 Task: Add Nature's Way Alive Mens Gummy Vitamins to the cart.
Action: Mouse moved to (250, 120)
Screenshot: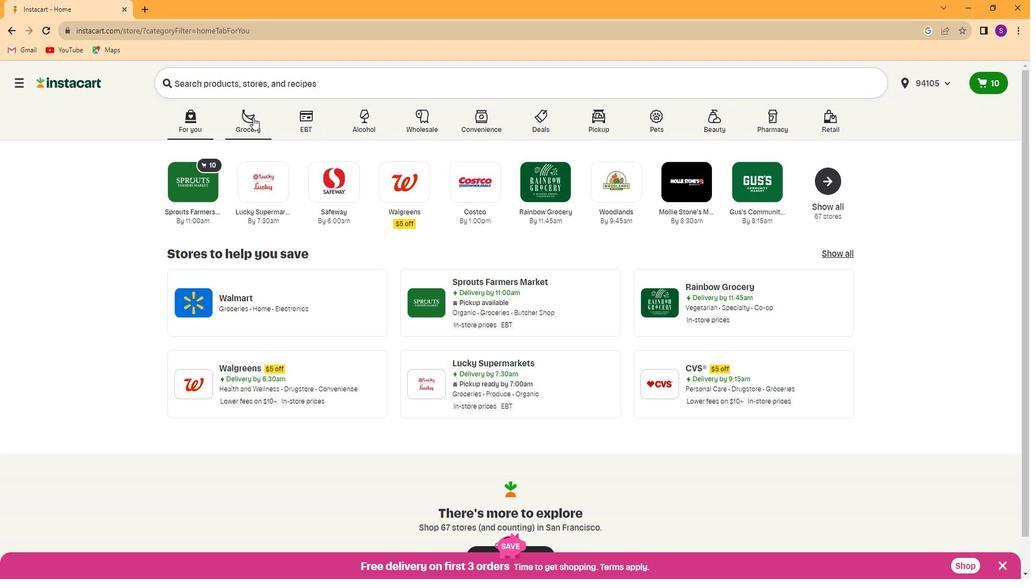 
Action: Mouse pressed left at (250, 120)
Screenshot: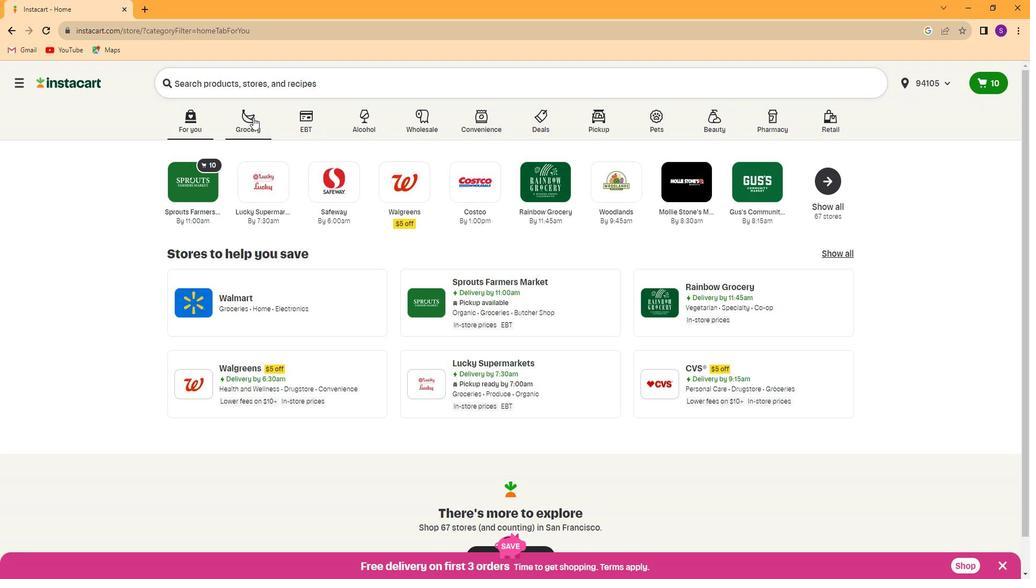 
Action: Mouse moved to (755, 203)
Screenshot: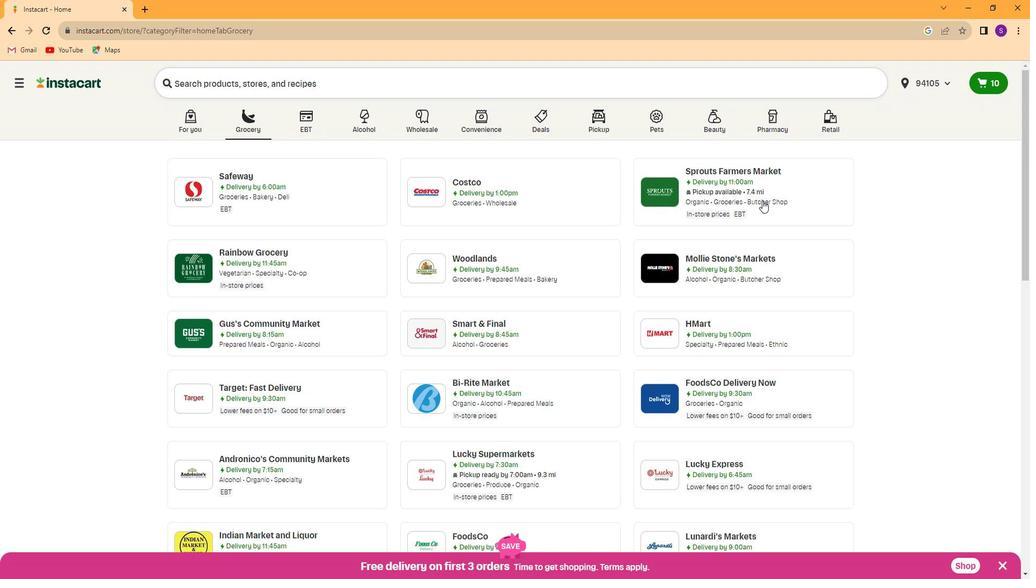 
Action: Mouse pressed left at (755, 203)
Screenshot: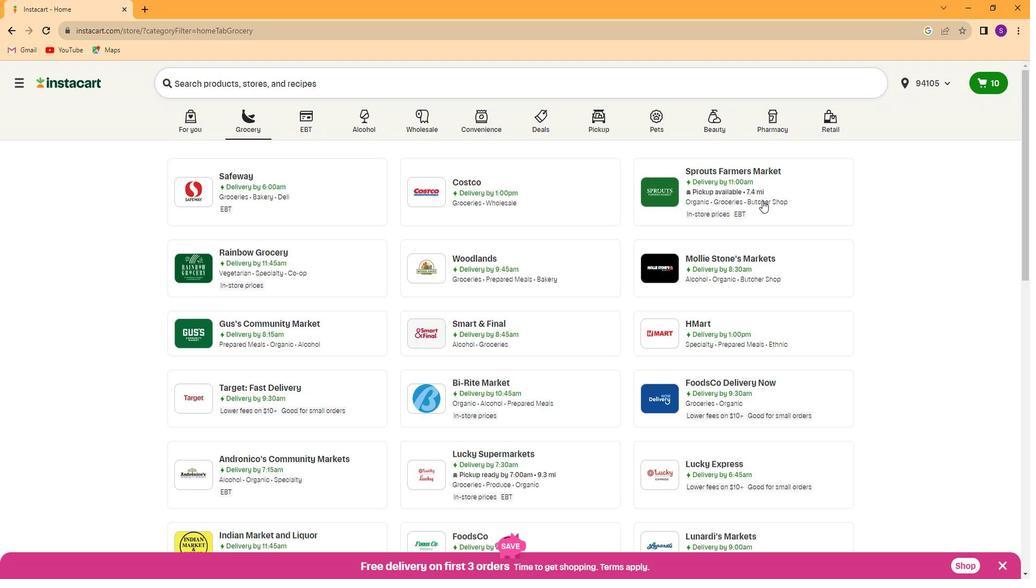 
Action: Mouse moved to (78, 418)
Screenshot: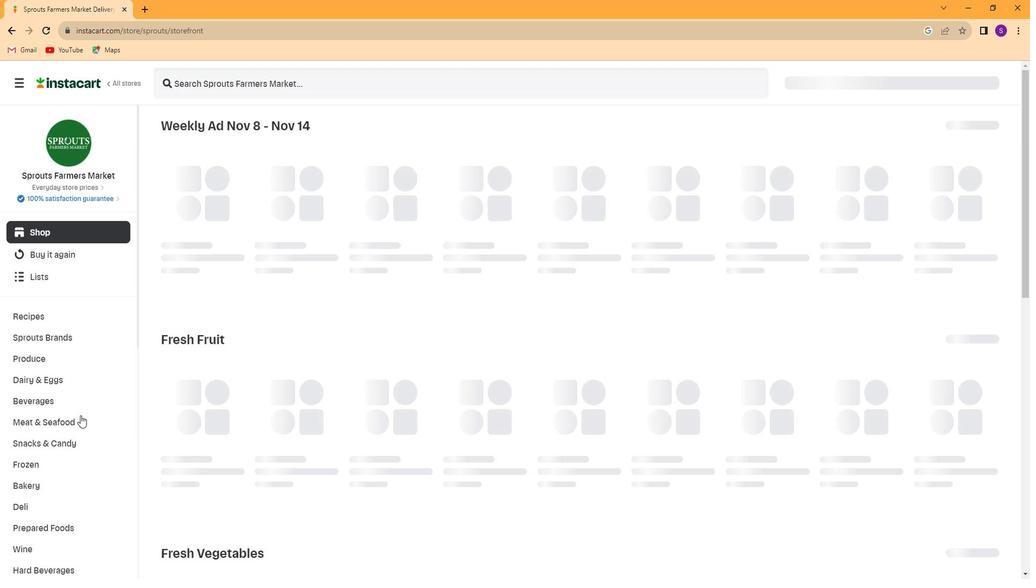 
Action: Mouse scrolled (78, 418) with delta (0, 0)
Screenshot: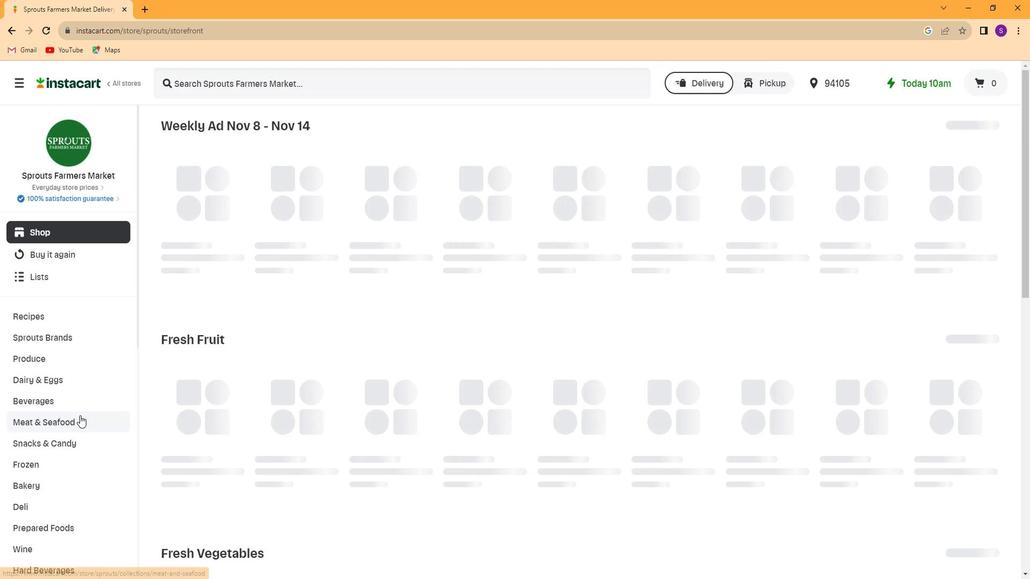 
Action: Mouse scrolled (78, 418) with delta (0, 0)
Screenshot: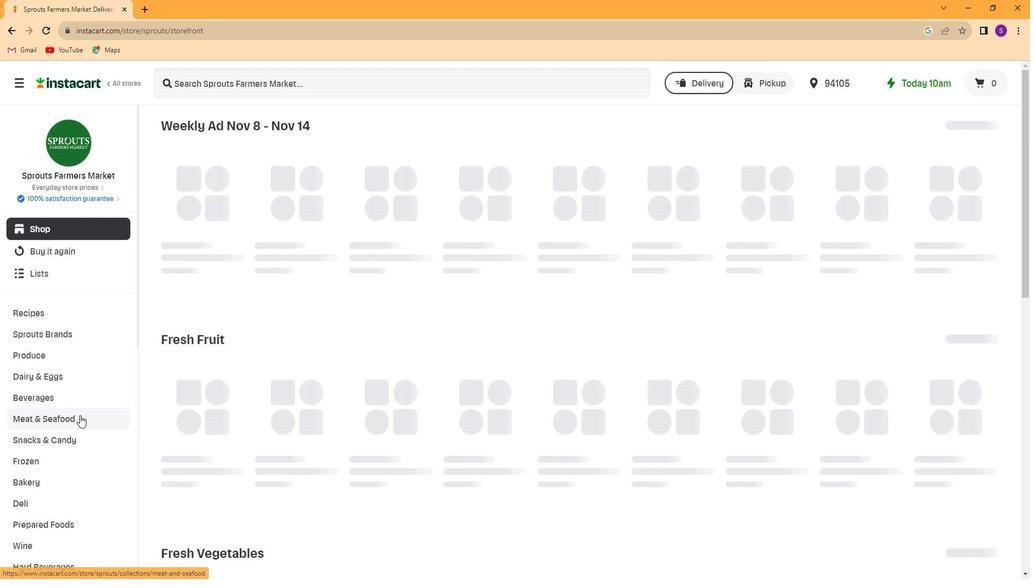 
Action: Mouse scrolled (78, 418) with delta (0, 0)
Screenshot: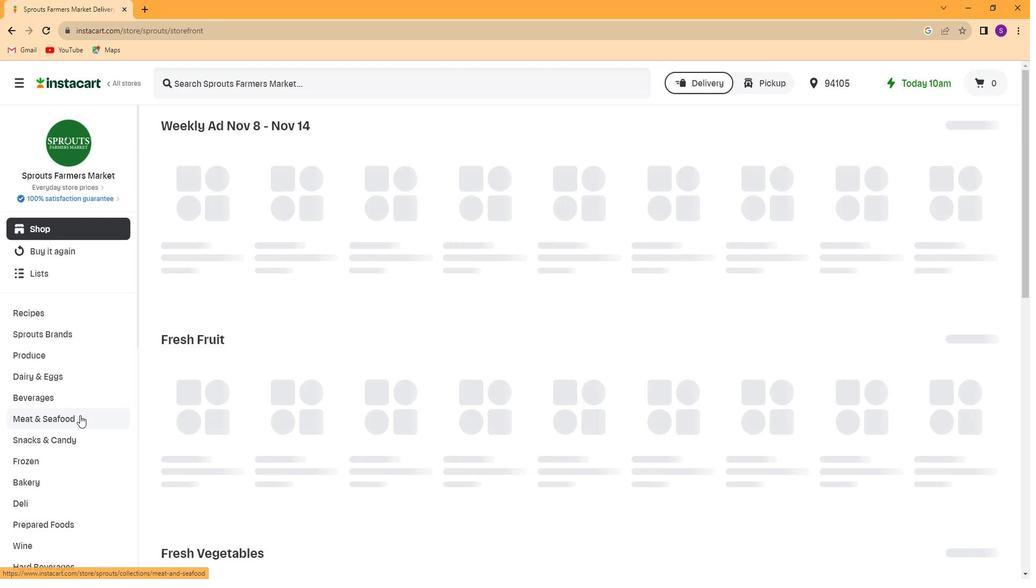 
Action: Mouse scrolled (78, 418) with delta (0, 0)
Screenshot: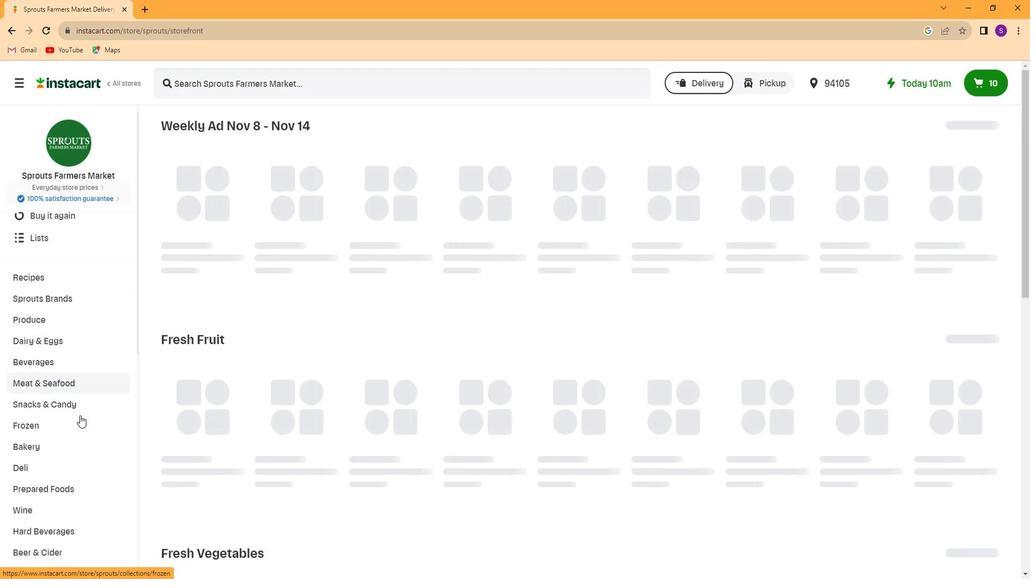 
Action: Mouse scrolled (78, 418) with delta (0, 0)
Screenshot: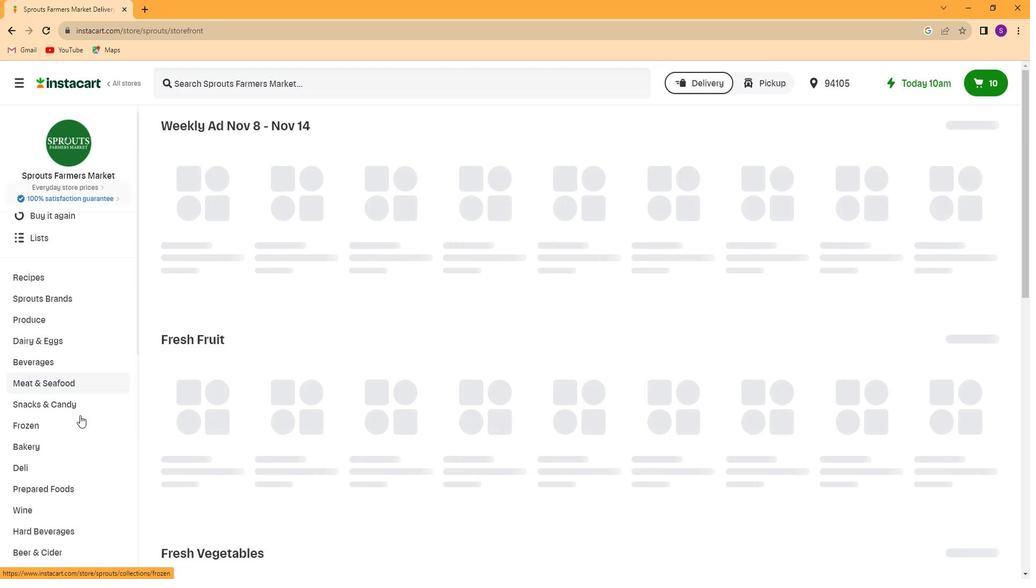 
Action: Mouse scrolled (78, 418) with delta (0, 0)
Screenshot: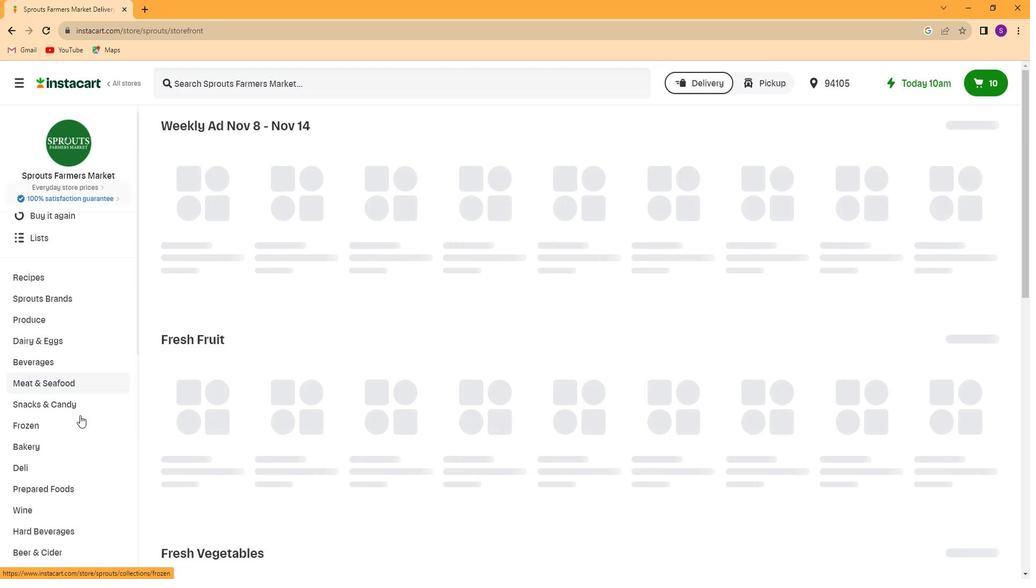 
Action: Mouse scrolled (78, 418) with delta (0, 0)
Screenshot: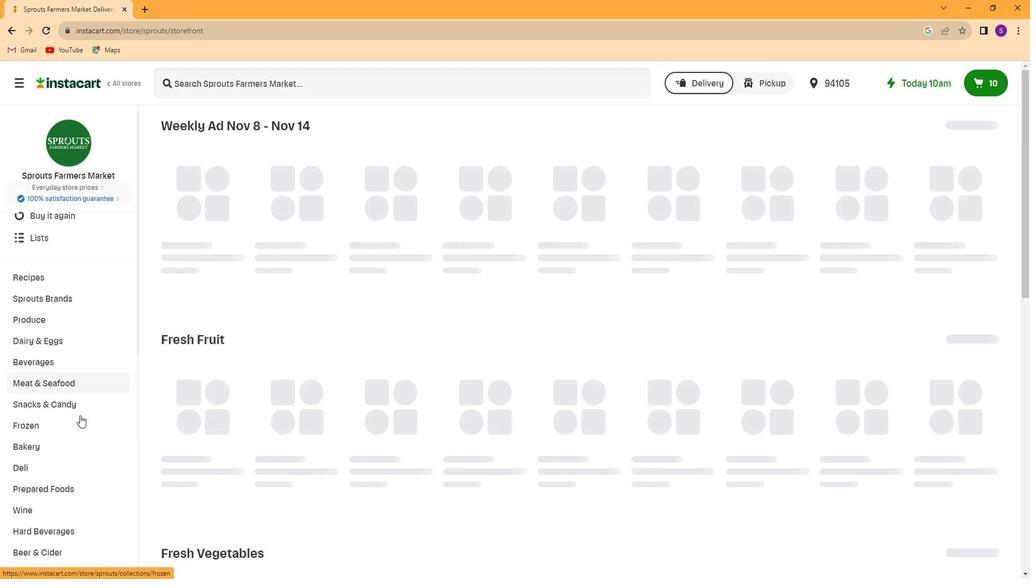 
Action: Mouse scrolled (78, 418) with delta (0, 0)
Screenshot: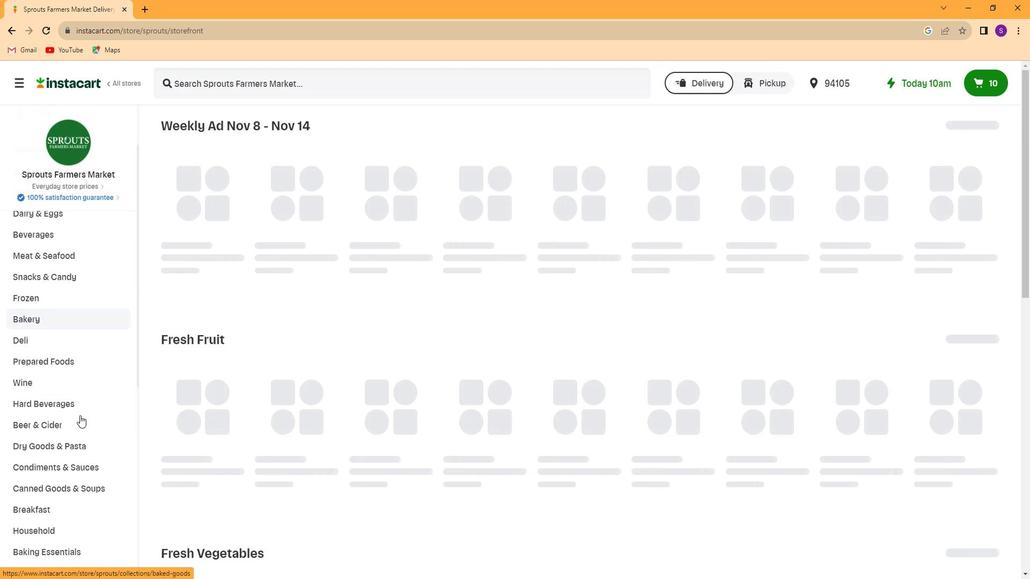 
Action: Mouse scrolled (78, 418) with delta (0, 0)
Screenshot: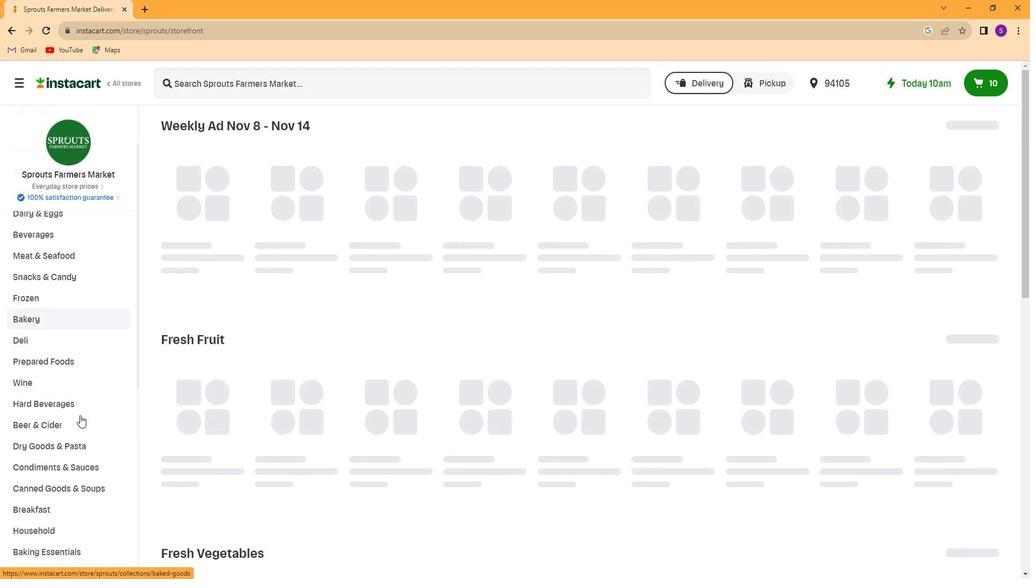 
Action: Mouse scrolled (78, 418) with delta (0, 0)
Screenshot: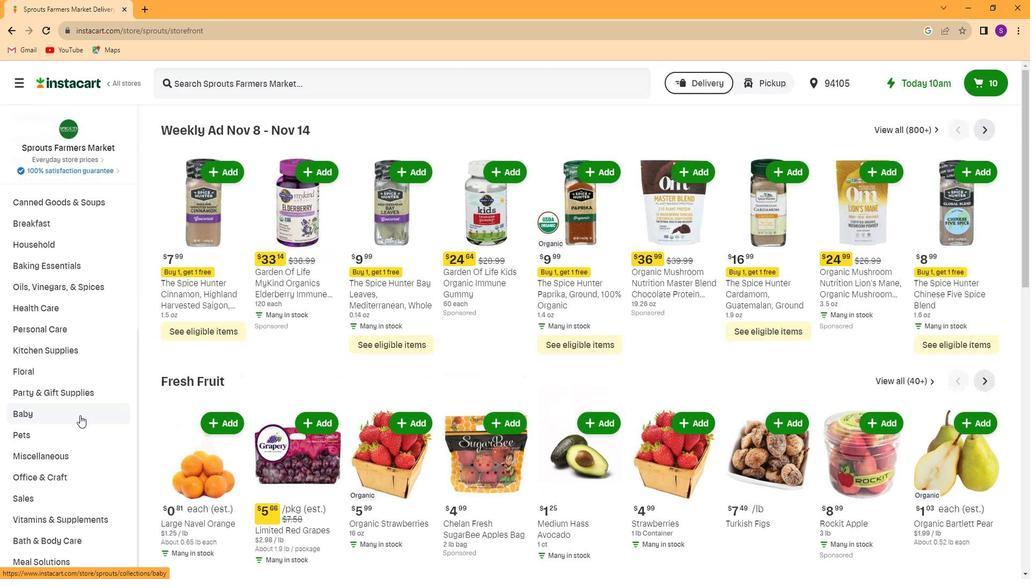 
Action: Mouse scrolled (78, 418) with delta (0, 0)
Screenshot: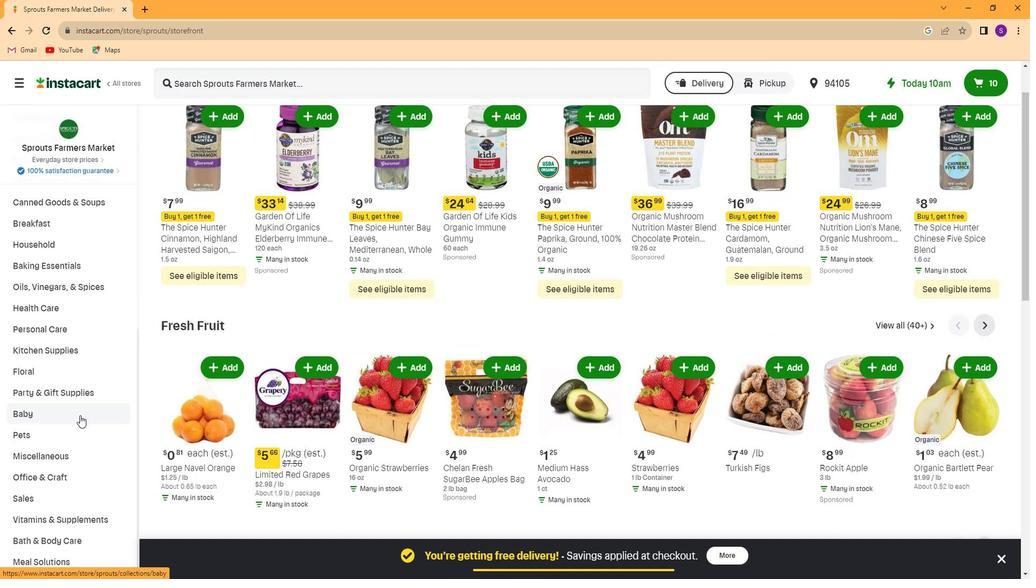 
Action: Mouse scrolled (78, 418) with delta (0, 0)
Screenshot: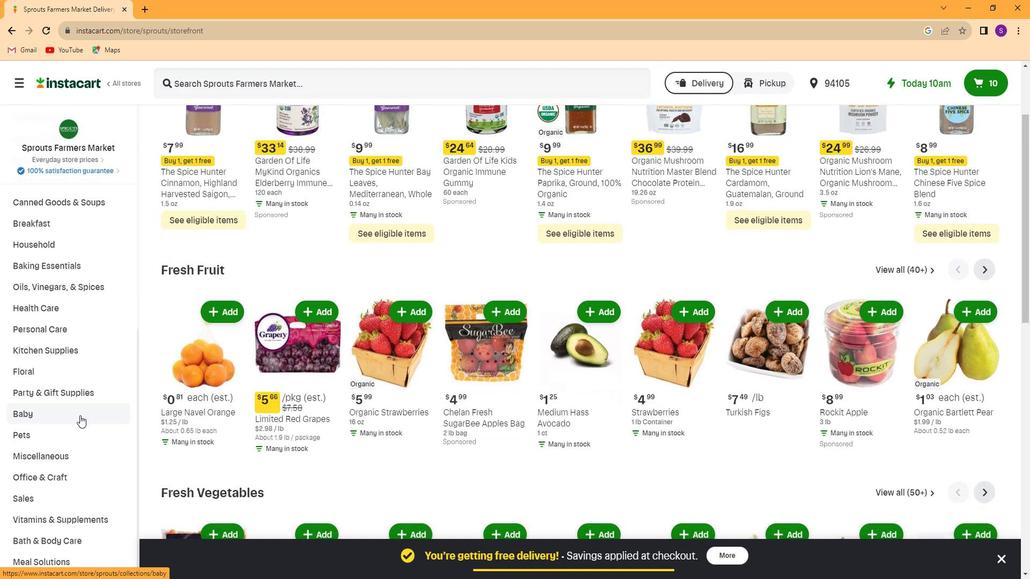 
Action: Mouse moved to (85, 531)
Screenshot: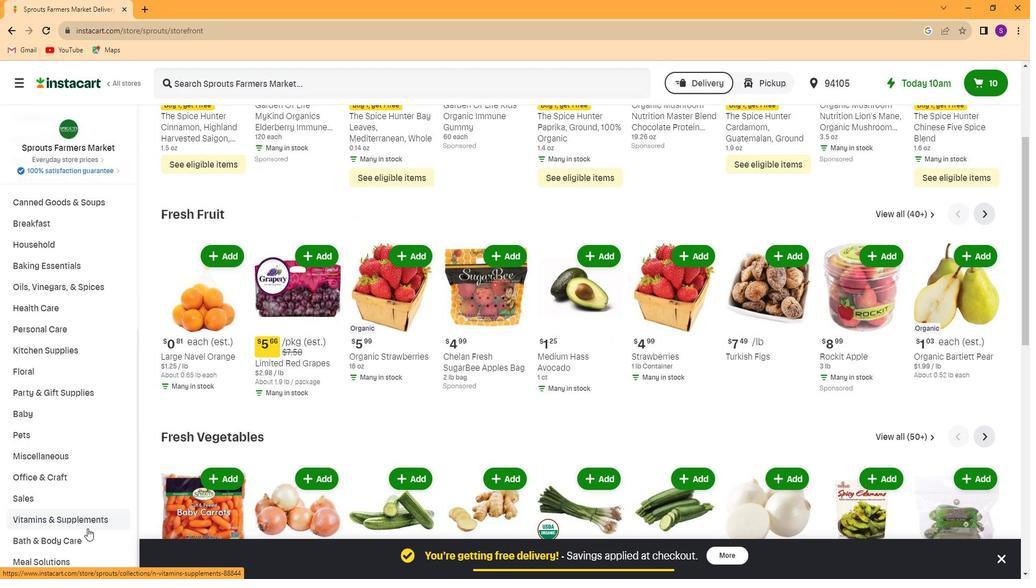 
Action: Mouse pressed left at (85, 531)
Screenshot: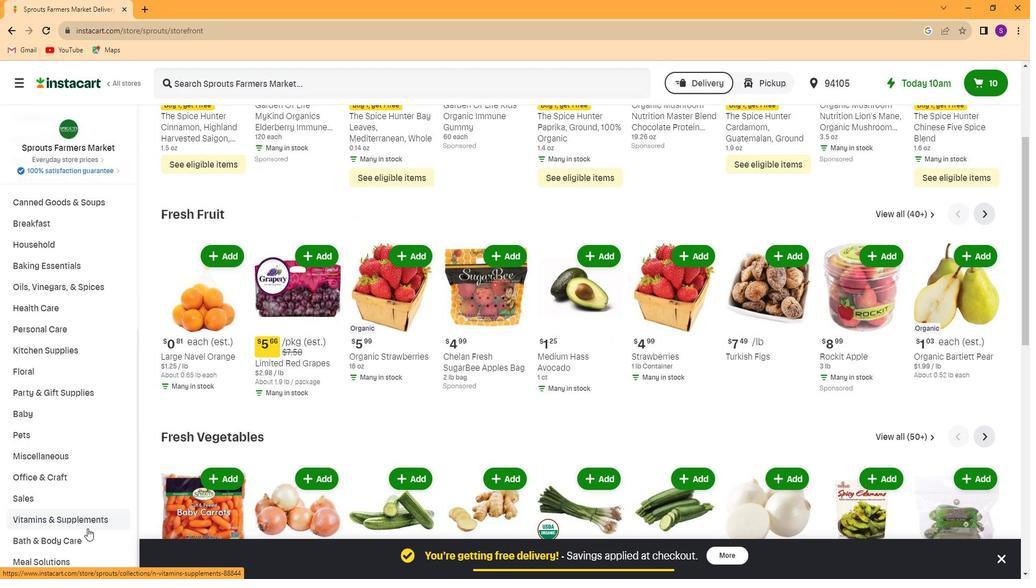 
Action: Mouse moved to (88, 463)
Screenshot: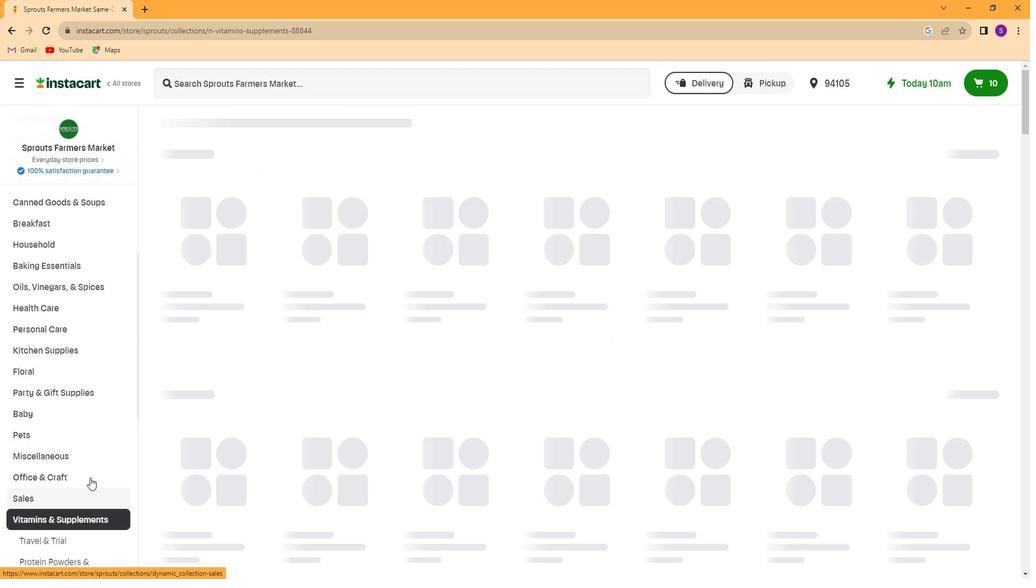 
Action: Mouse scrolled (88, 462) with delta (0, 0)
Screenshot: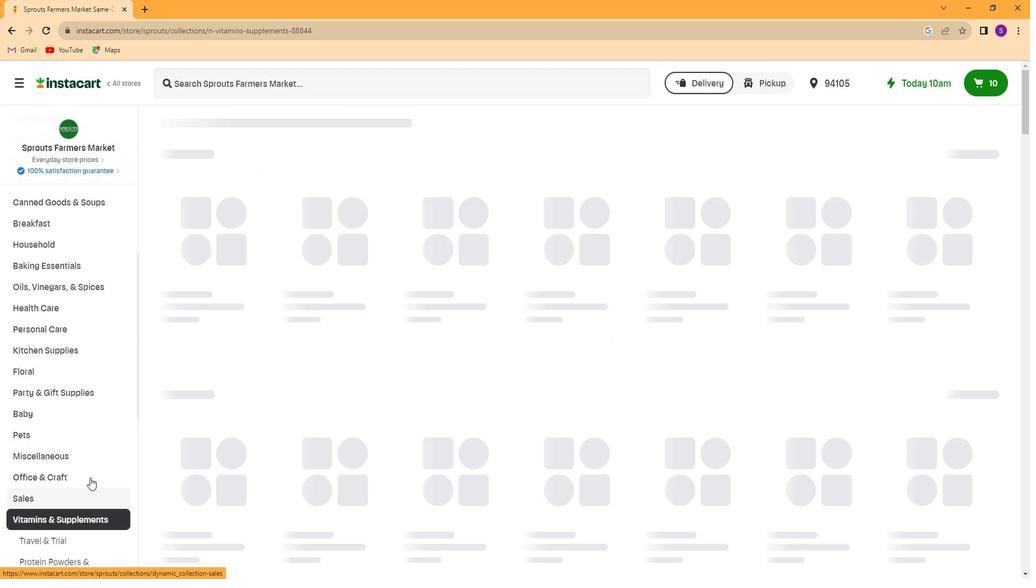
Action: Mouse moved to (86, 439)
Screenshot: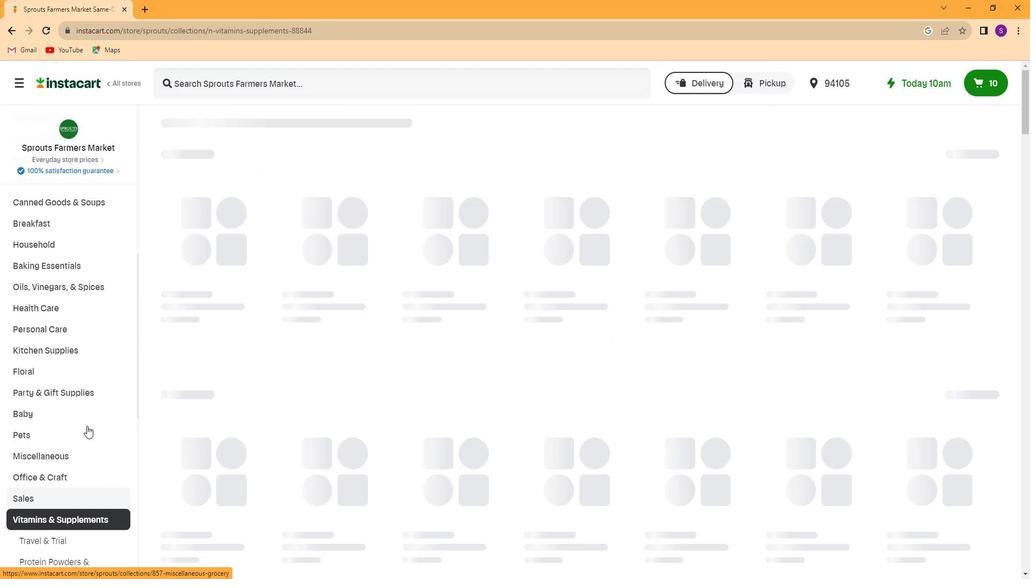 
Action: Mouse scrolled (86, 438) with delta (0, 0)
Screenshot: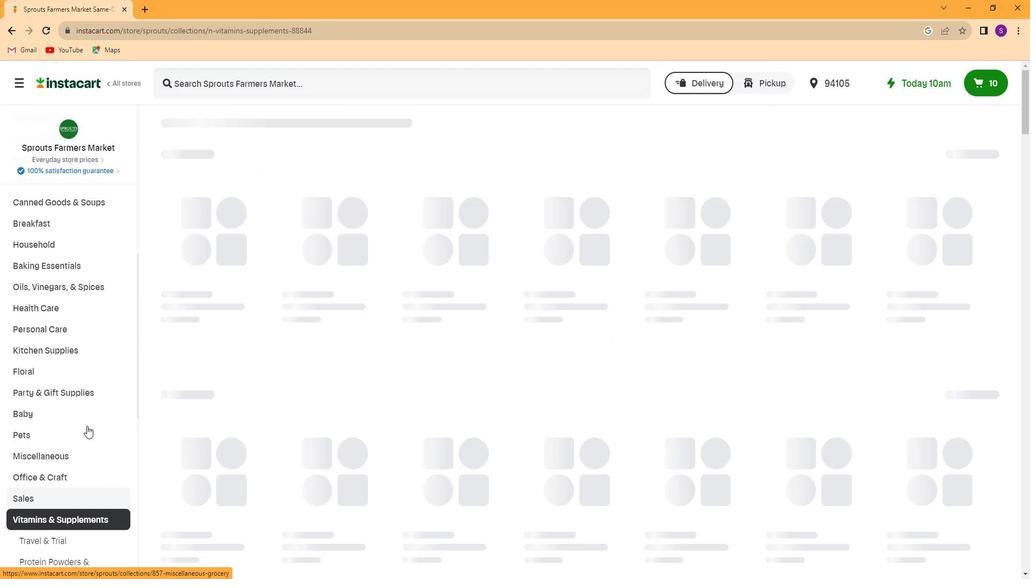 
Action: Mouse moved to (85, 412)
Screenshot: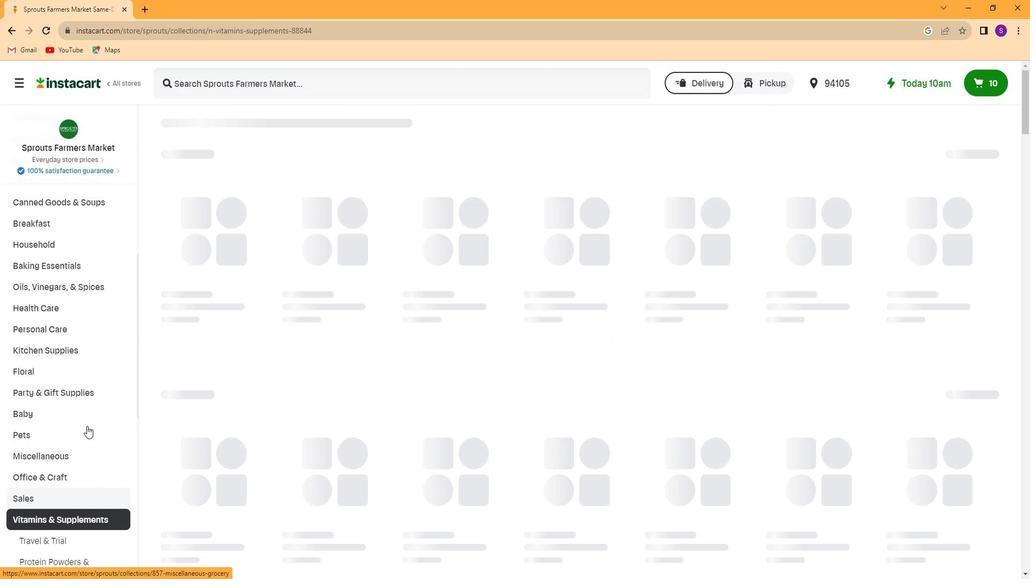 
Action: Mouse scrolled (85, 411) with delta (0, 0)
Screenshot: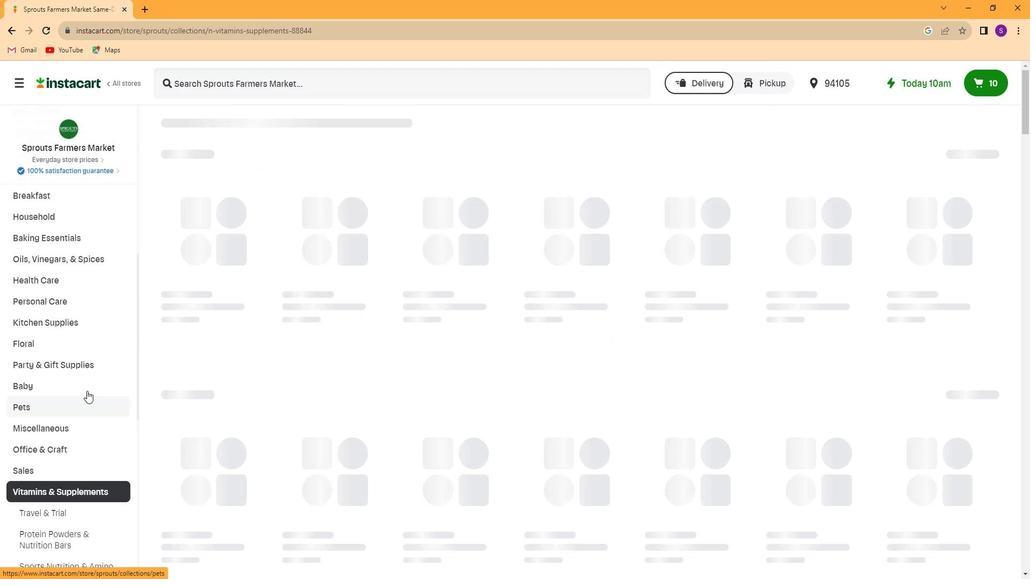 
Action: Mouse moved to (85, 397)
Screenshot: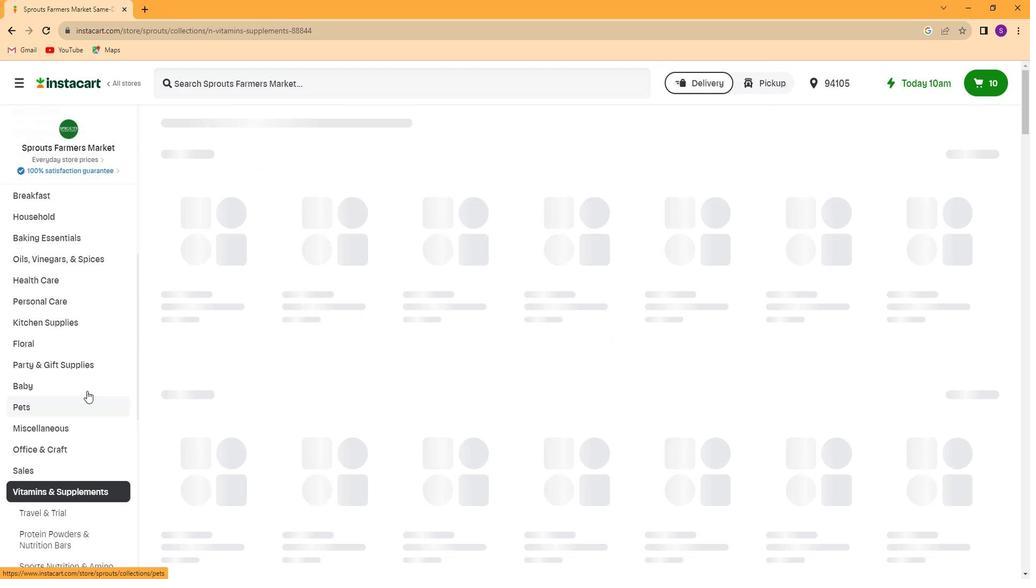 
Action: Mouse scrolled (85, 397) with delta (0, 0)
Screenshot: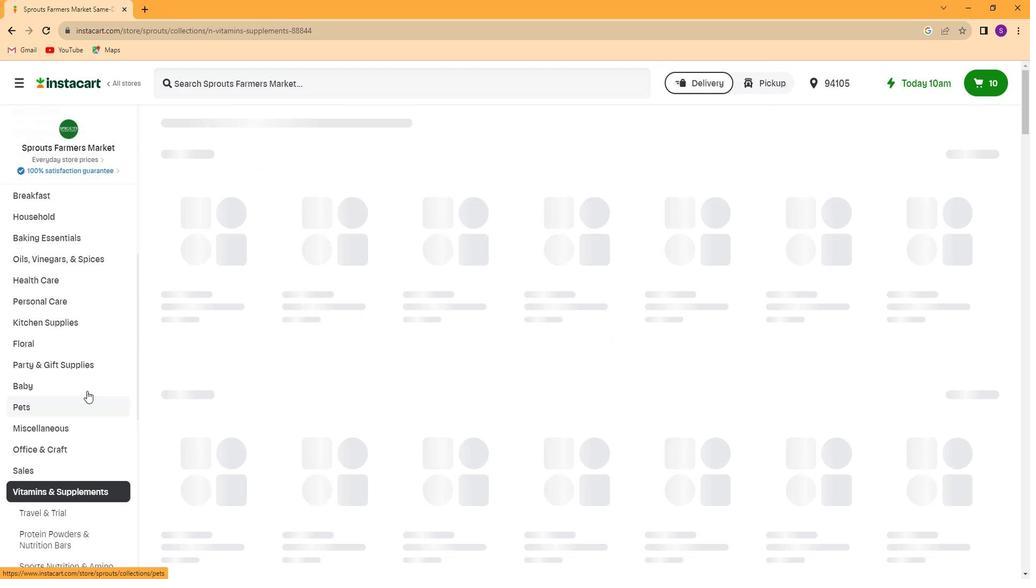 
Action: Mouse moved to (85, 376)
Screenshot: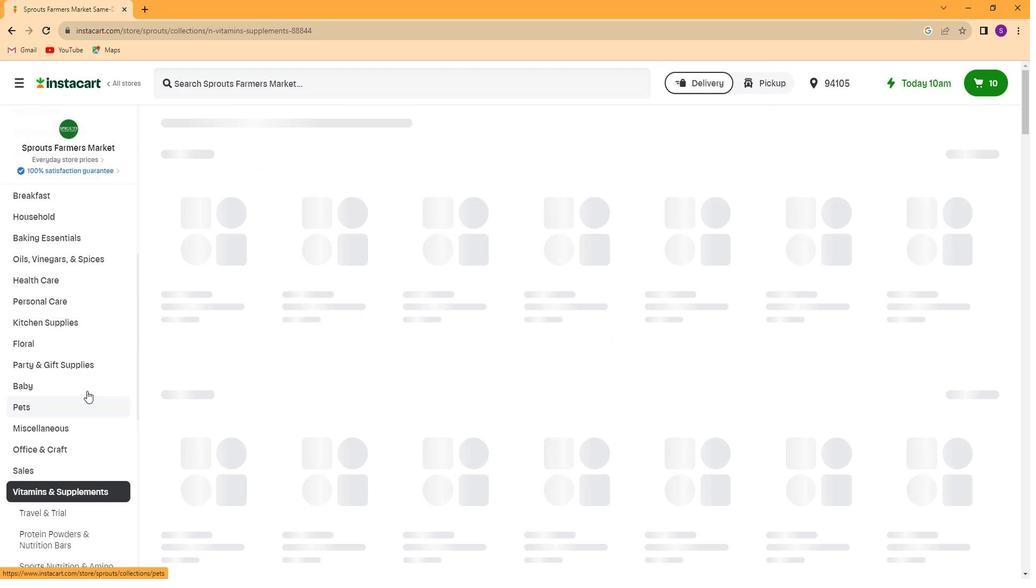 
Action: Mouse scrolled (85, 376) with delta (0, 0)
Screenshot: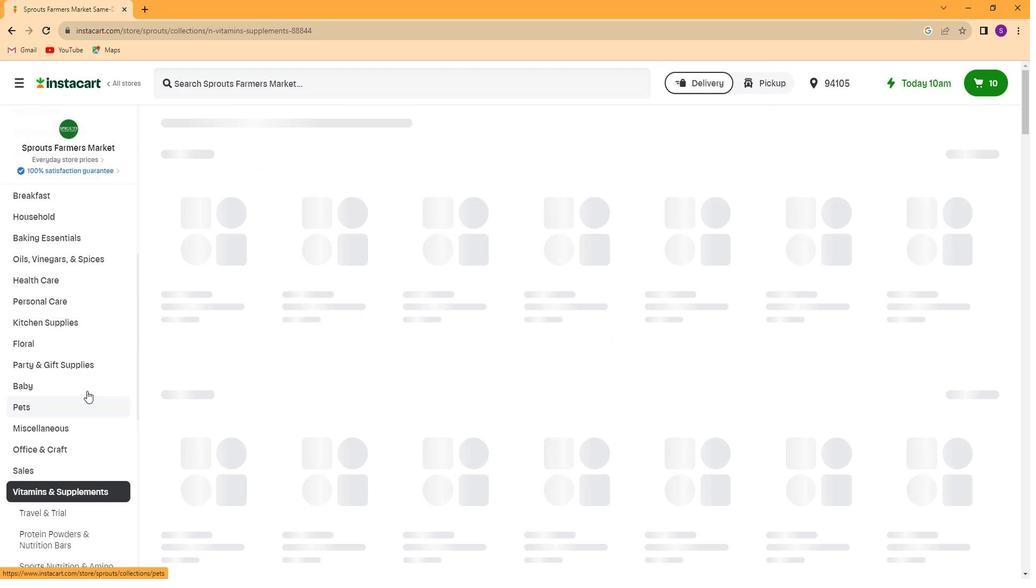 
Action: Mouse moved to (85, 360)
Screenshot: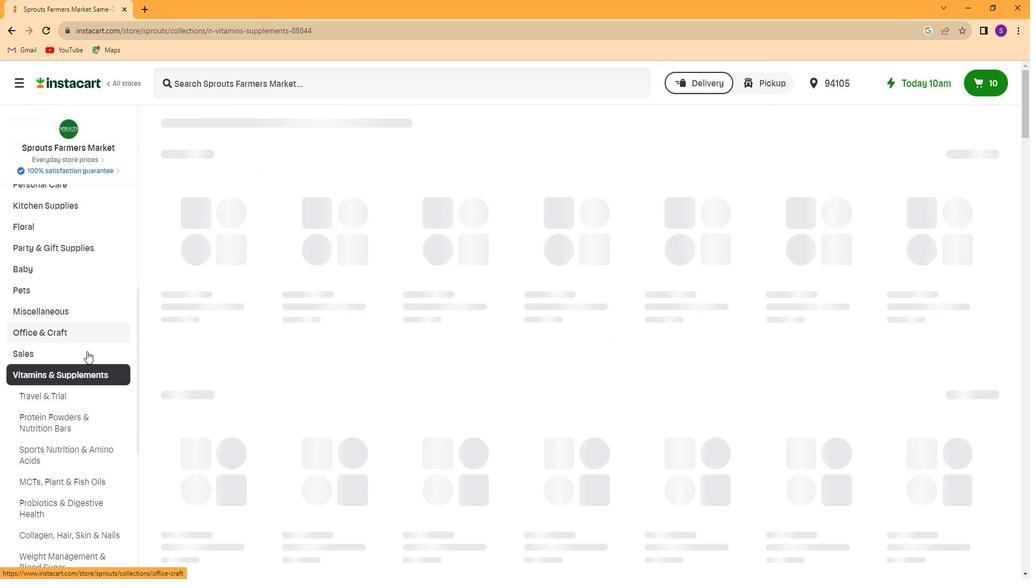 
Action: Mouse scrolled (85, 360) with delta (0, 0)
Screenshot: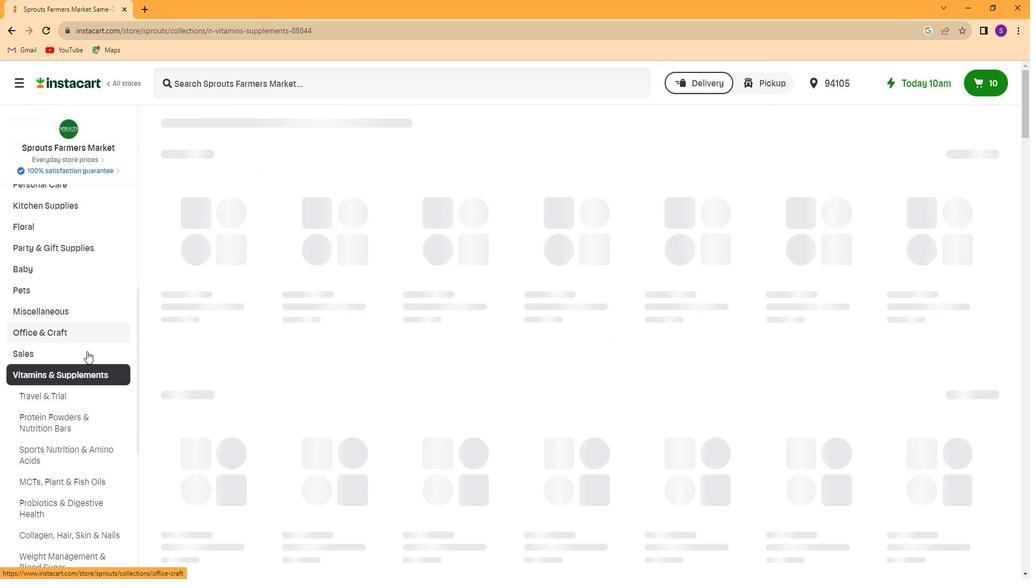
Action: Mouse moved to (72, 443)
Screenshot: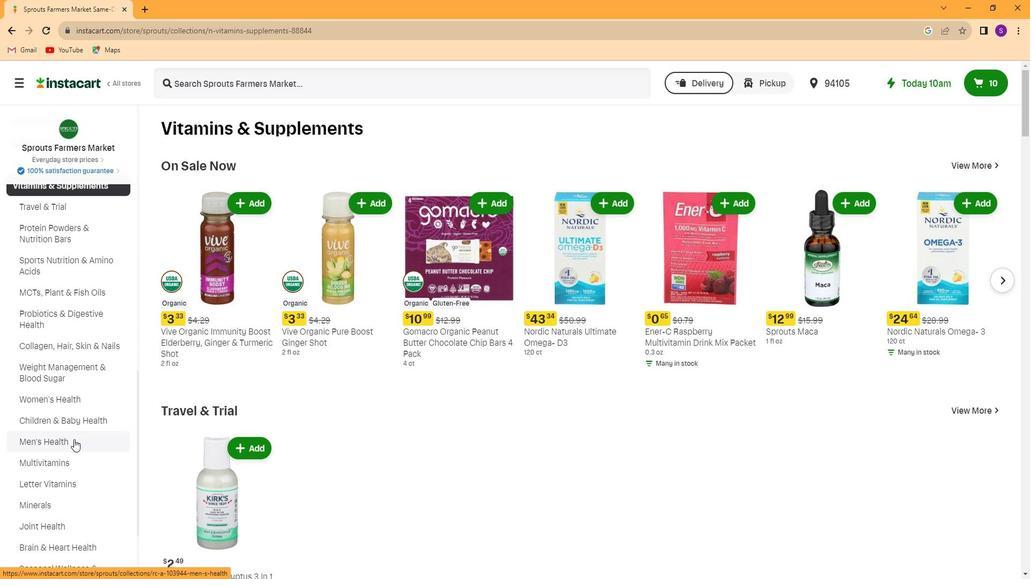 
Action: Mouse pressed left at (72, 443)
Screenshot: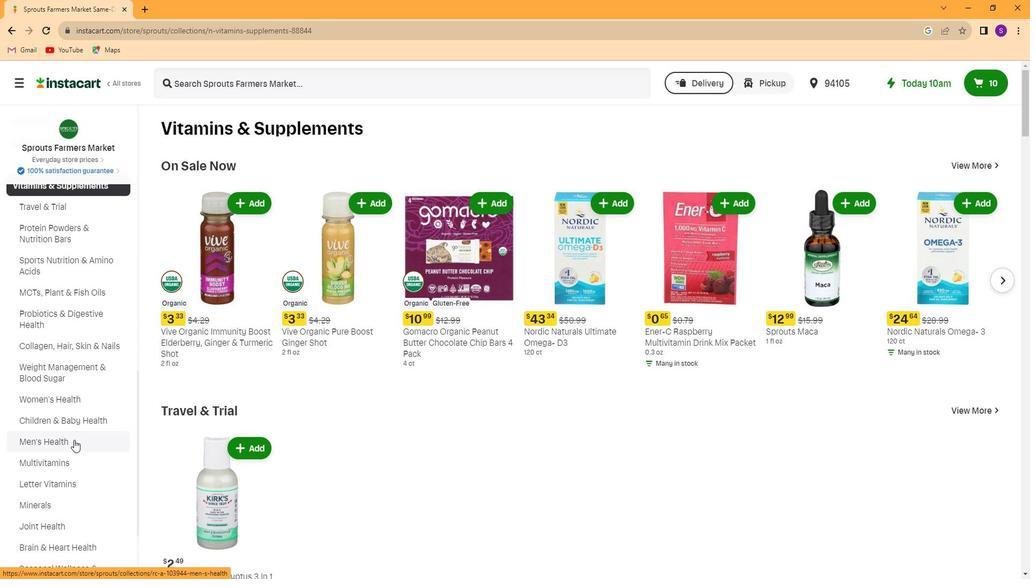 
Action: Mouse moved to (383, 82)
Screenshot: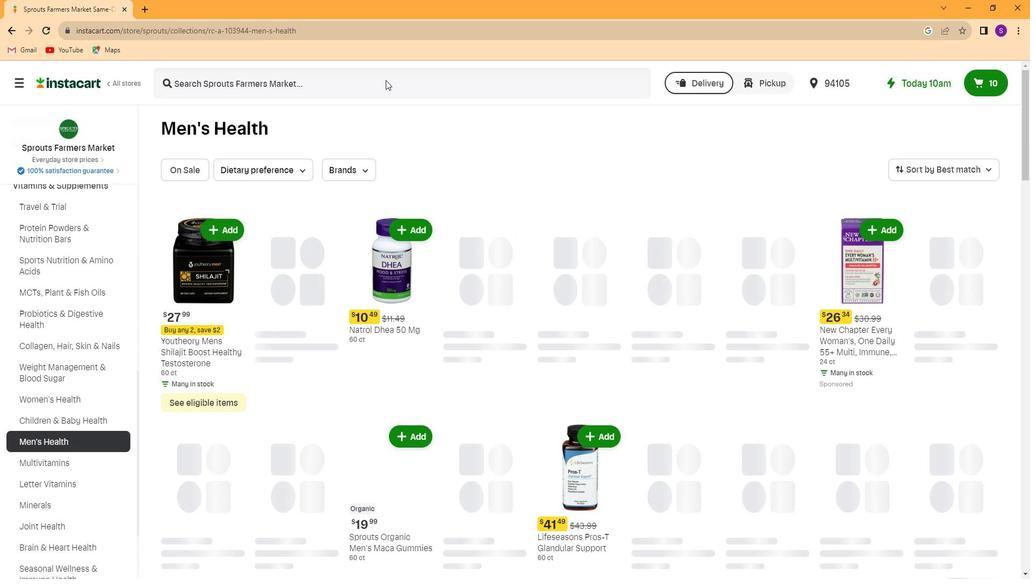 
Action: Mouse pressed left at (383, 82)
Screenshot: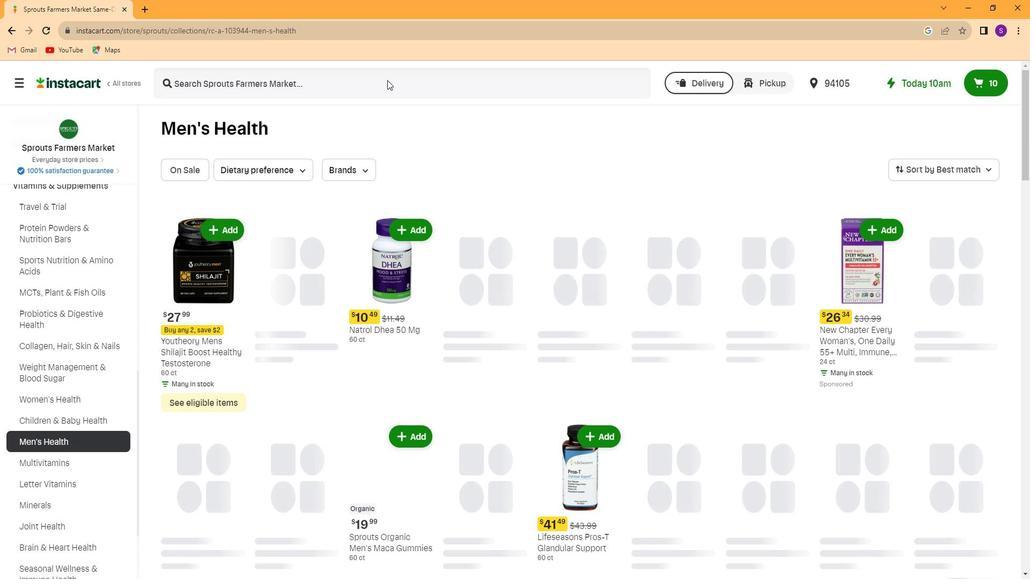 
Action: Key pressed <Key.caps_lock>N<Key.caps_lock>ature's<Key.space>way<Key.space>alive<Key.space>mens<Key.space>gummy<Key.space>vitamins<Key.enter>
Screenshot: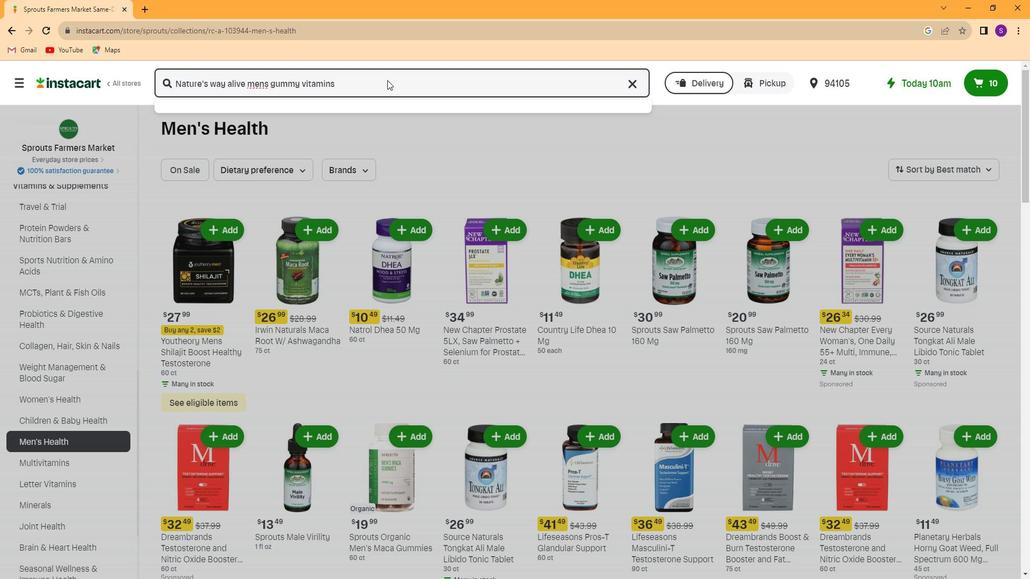 
Action: Mouse moved to (777, 208)
Screenshot: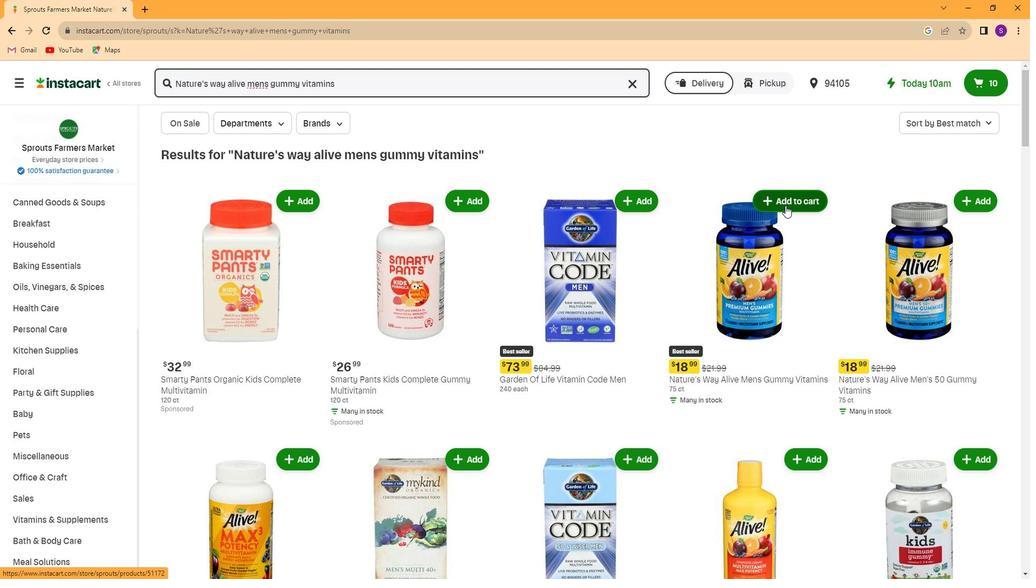 
Action: Mouse pressed left at (777, 208)
Screenshot: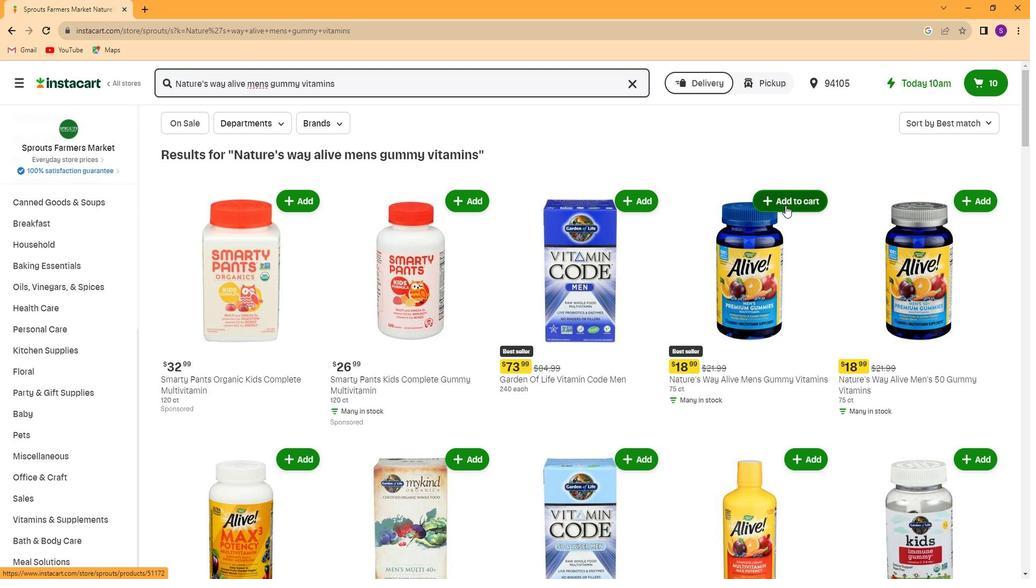 
Action: Mouse moved to (660, 324)
Screenshot: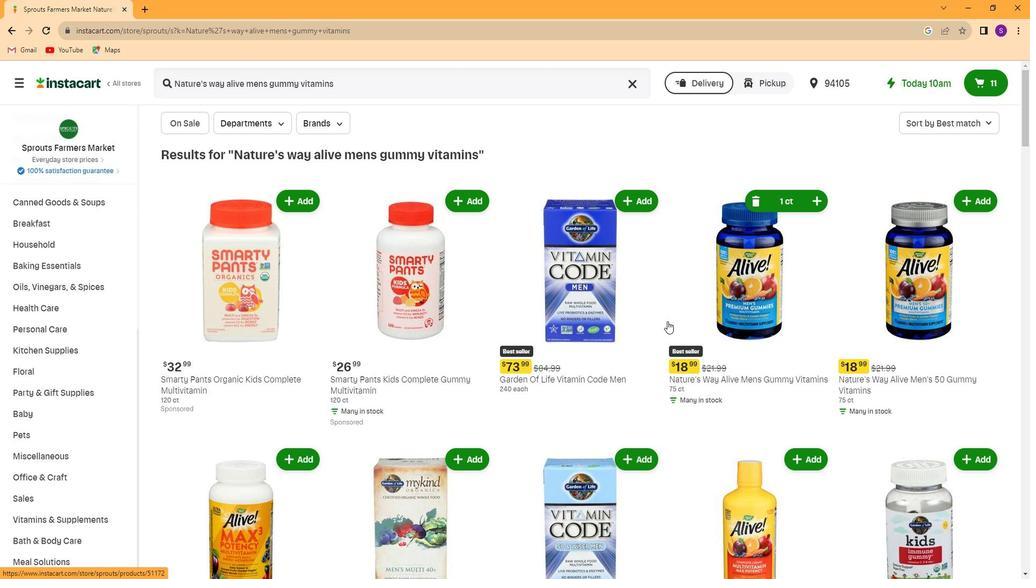 
